 Task: Add the product "Neutrogena Healthy Skin Radiant Setting Spray" to cart from the store "Walgreens".
Action: Mouse pressed left at (55, 101)
Screenshot: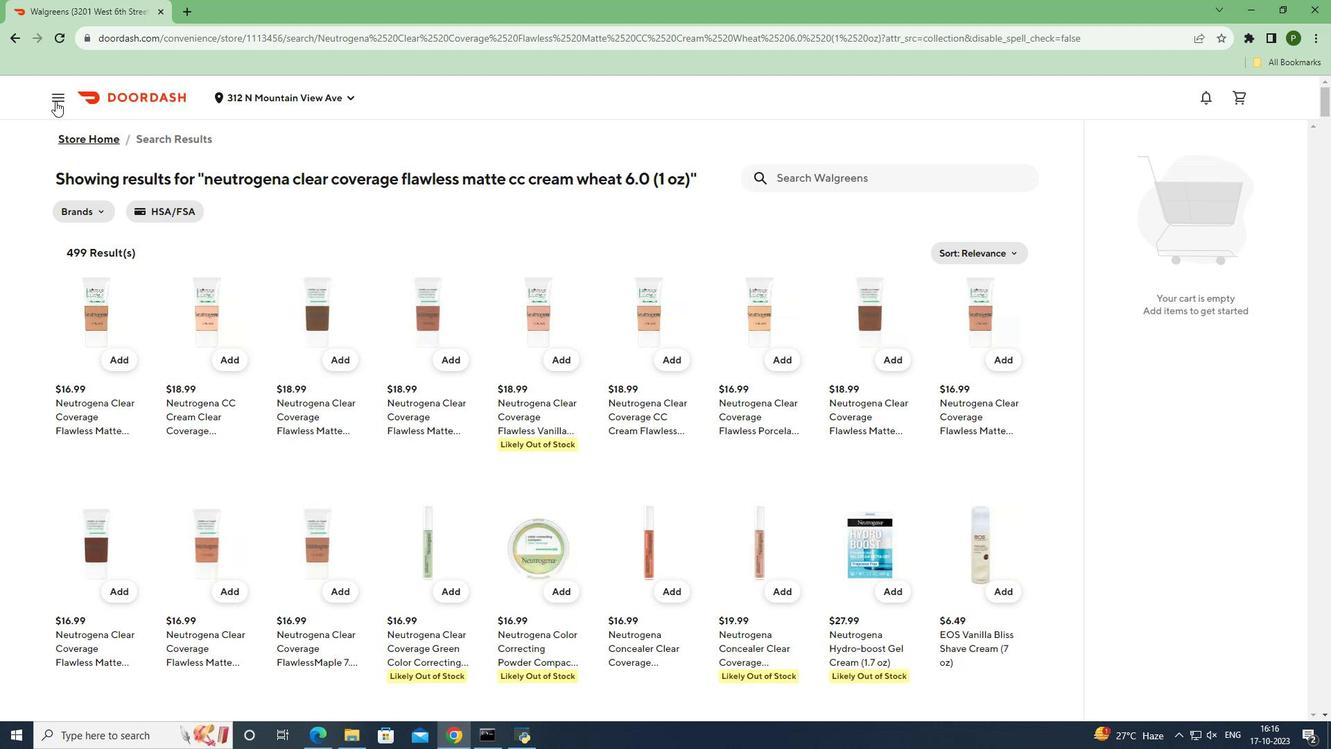
Action: Mouse moved to (67, 185)
Screenshot: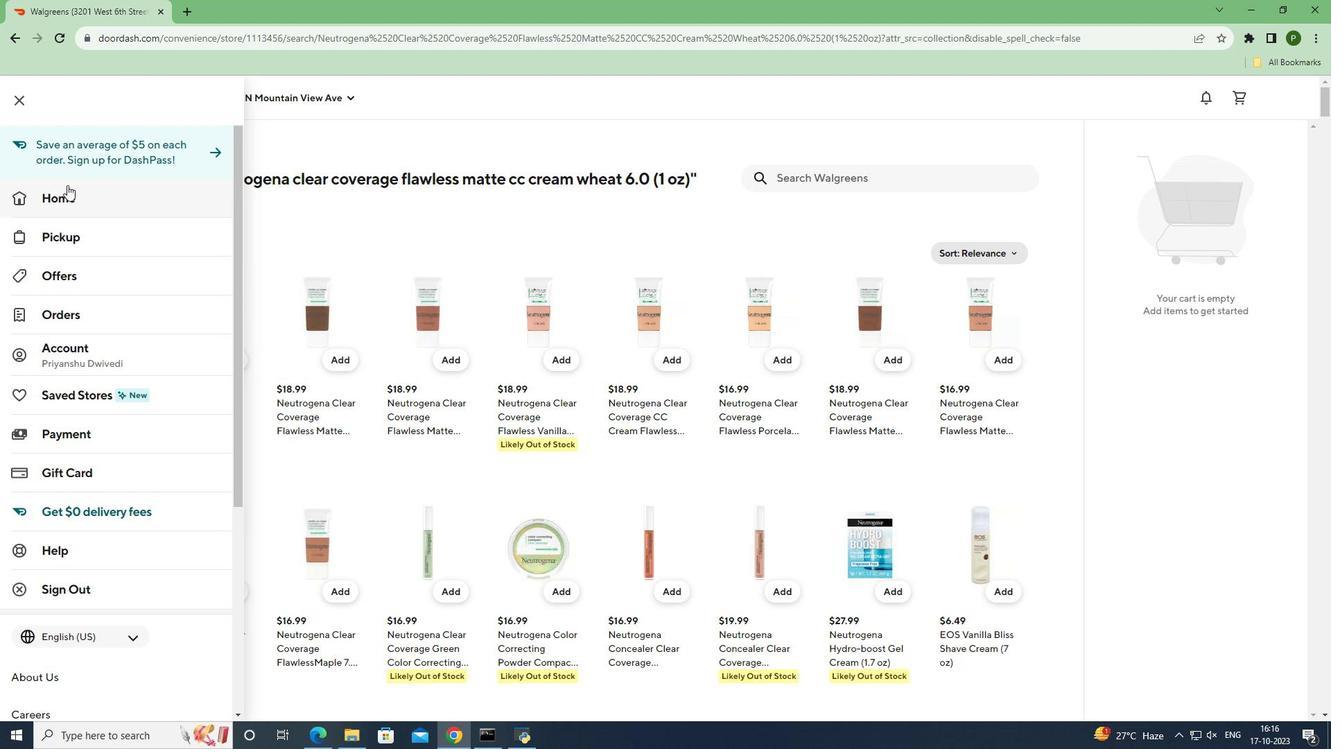 
Action: Mouse pressed left at (67, 185)
Screenshot: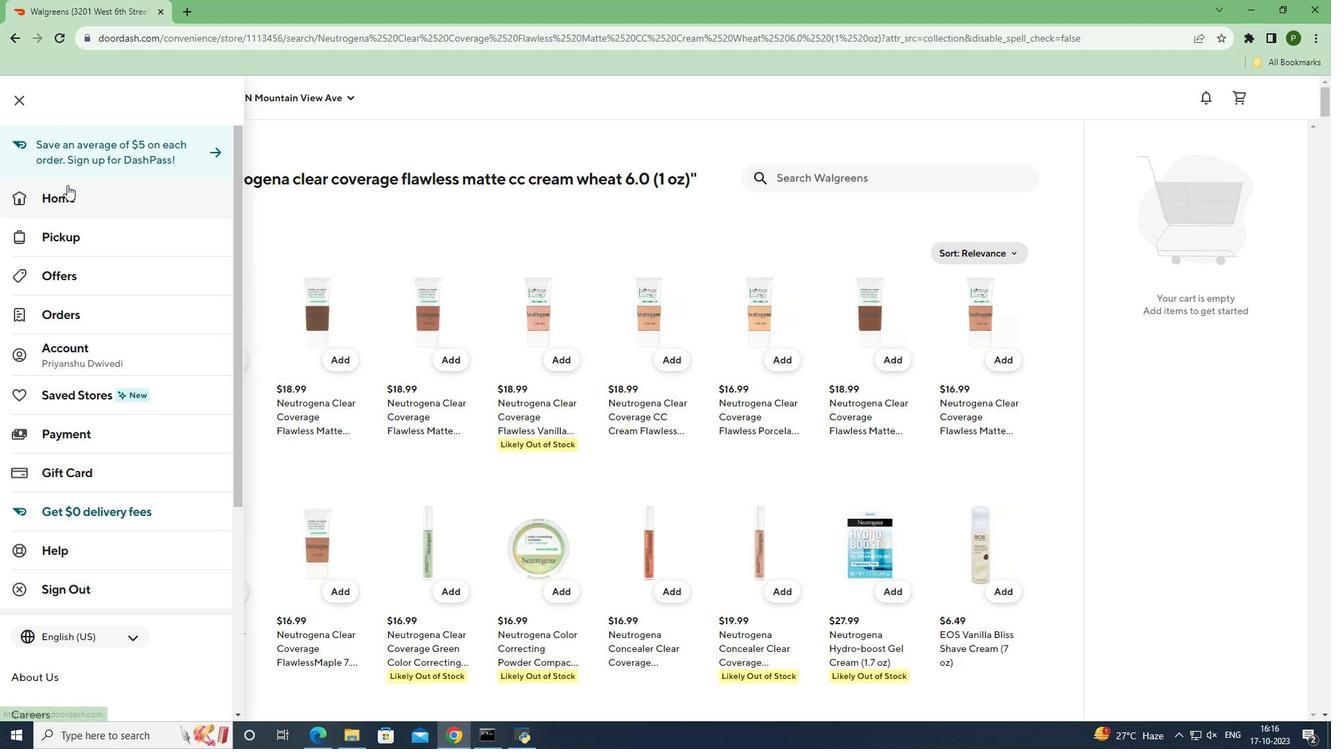 
Action: Mouse moved to (790, 141)
Screenshot: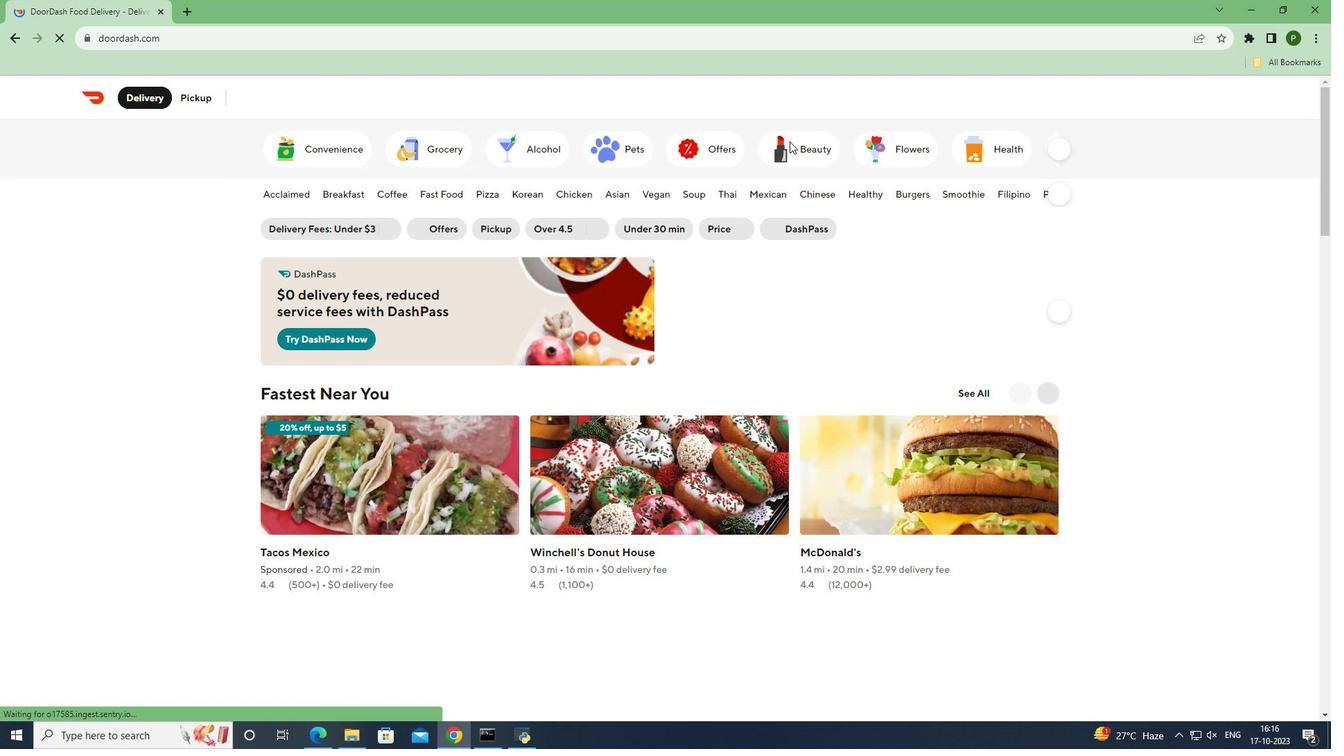 
Action: Mouse pressed left at (790, 141)
Screenshot: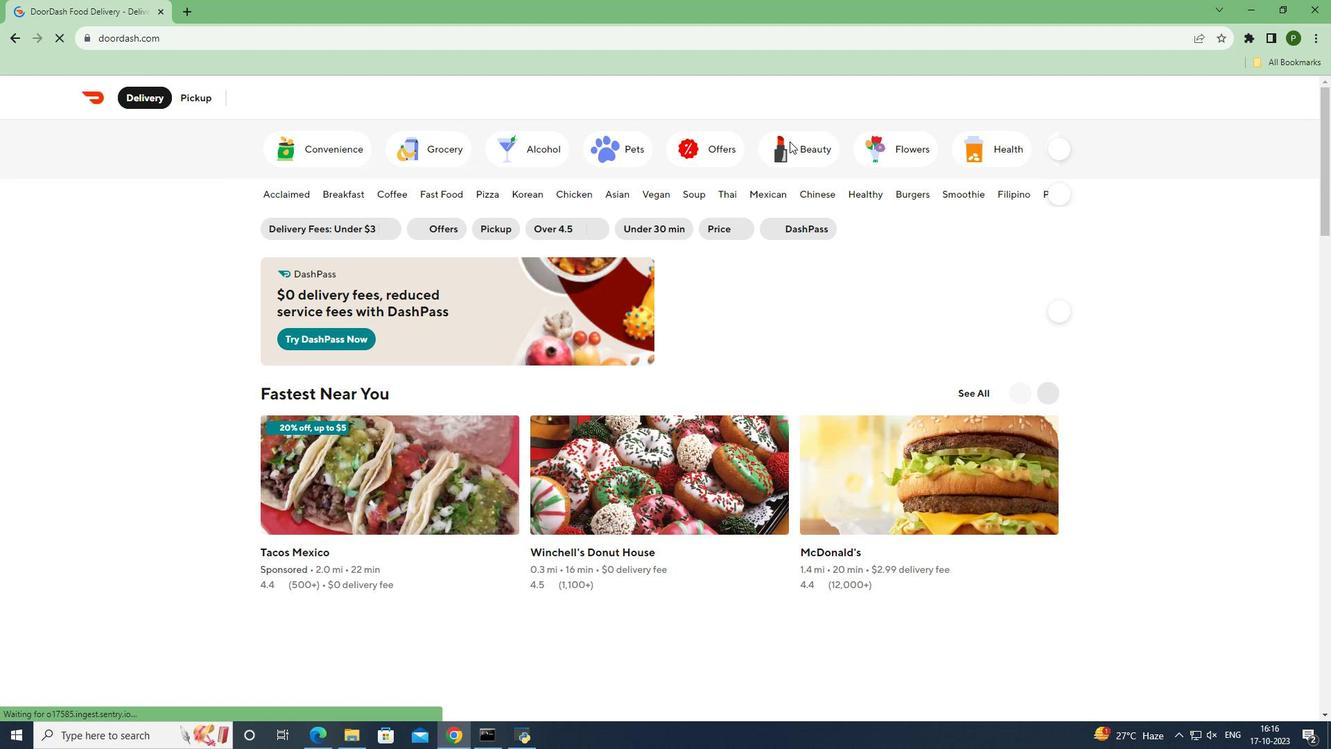 
Action: Mouse moved to (974, 380)
Screenshot: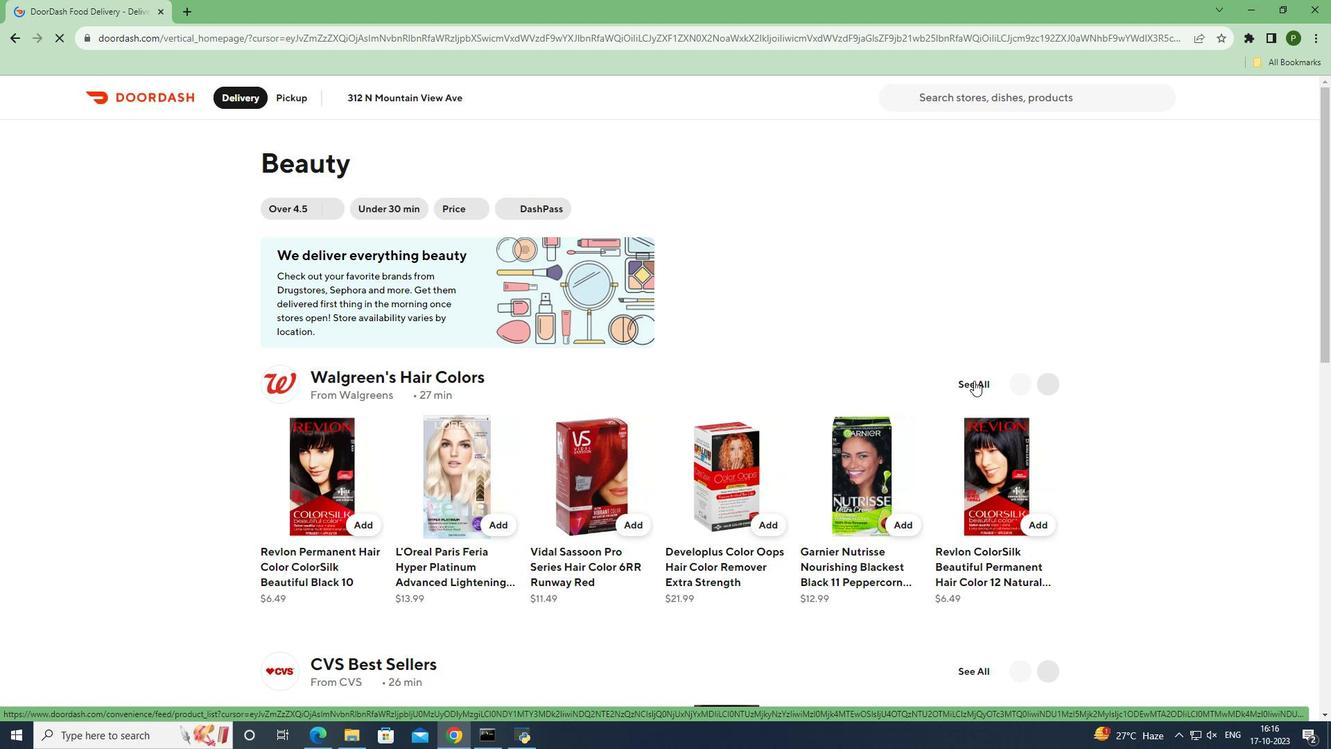 
Action: Mouse pressed left at (974, 380)
Screenshot: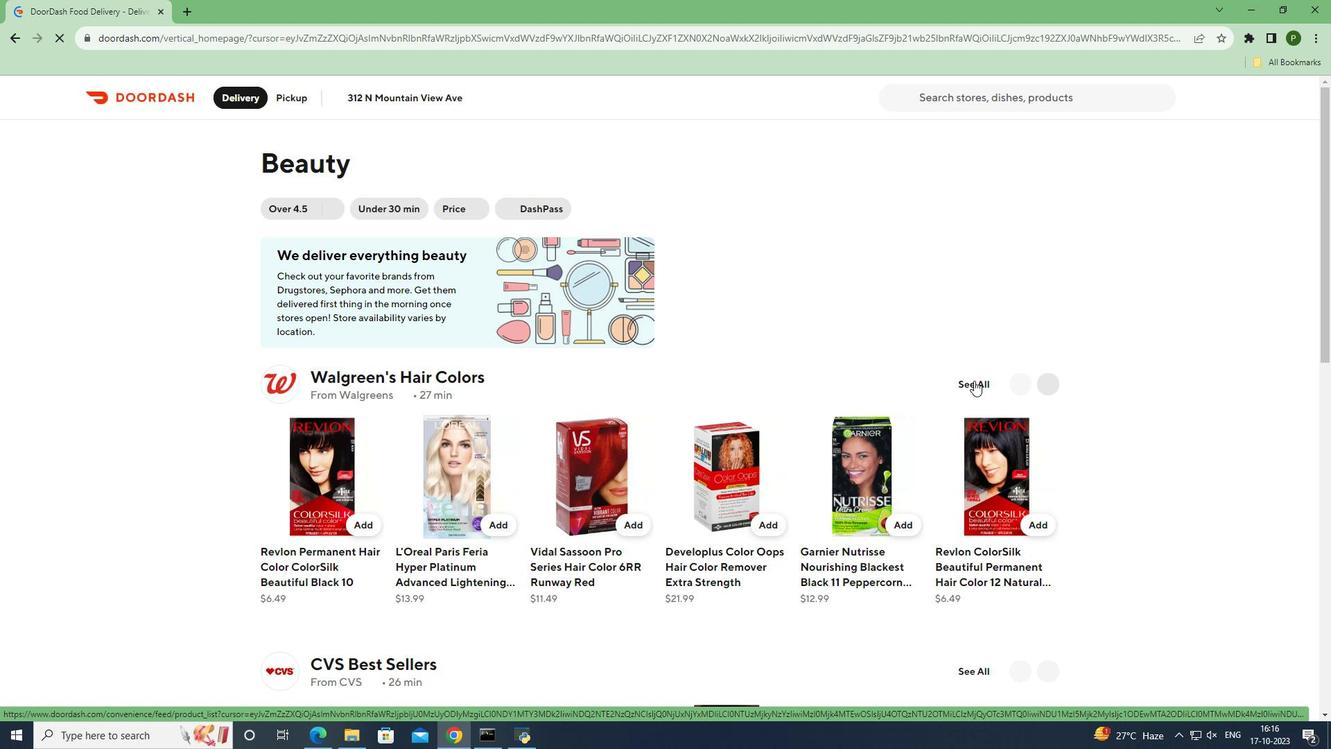 
Action: Mouse moved to (751, 198)
Screenshot: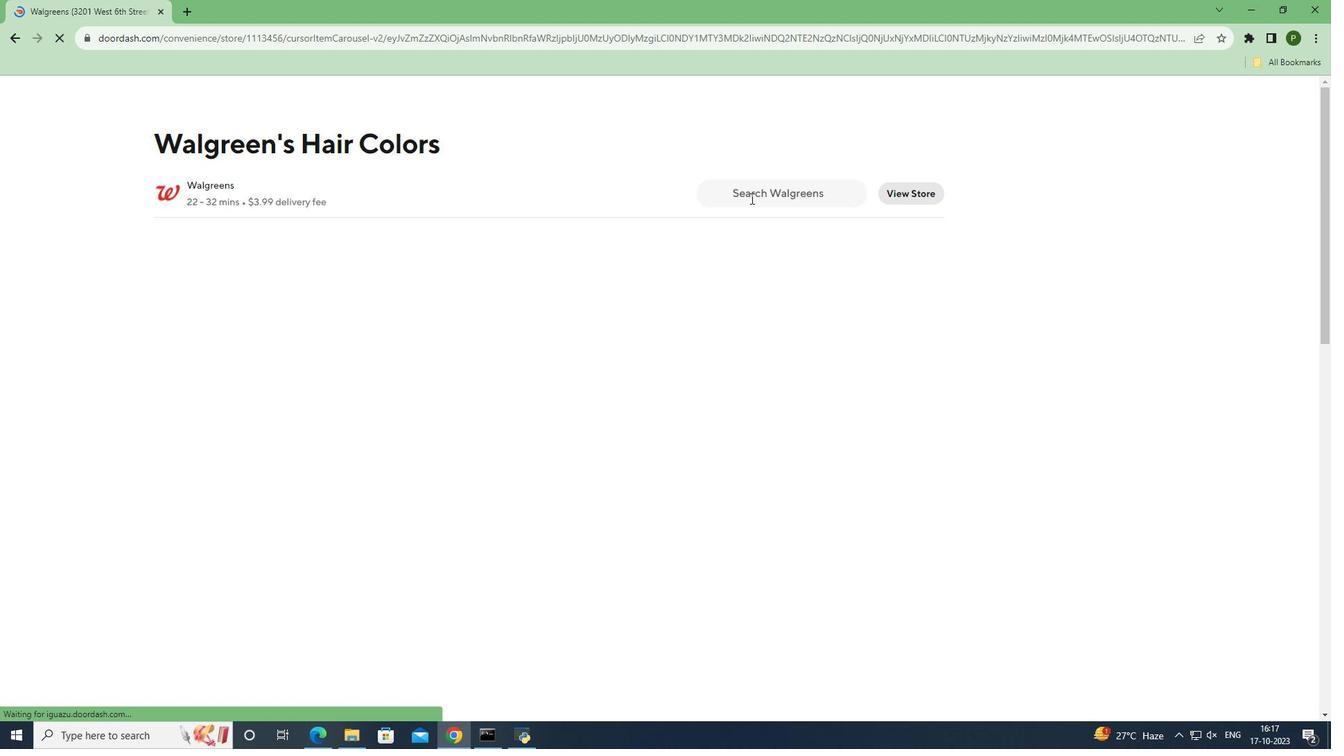 
Action: Mouse pressed left at (751, 198)
Screenshot: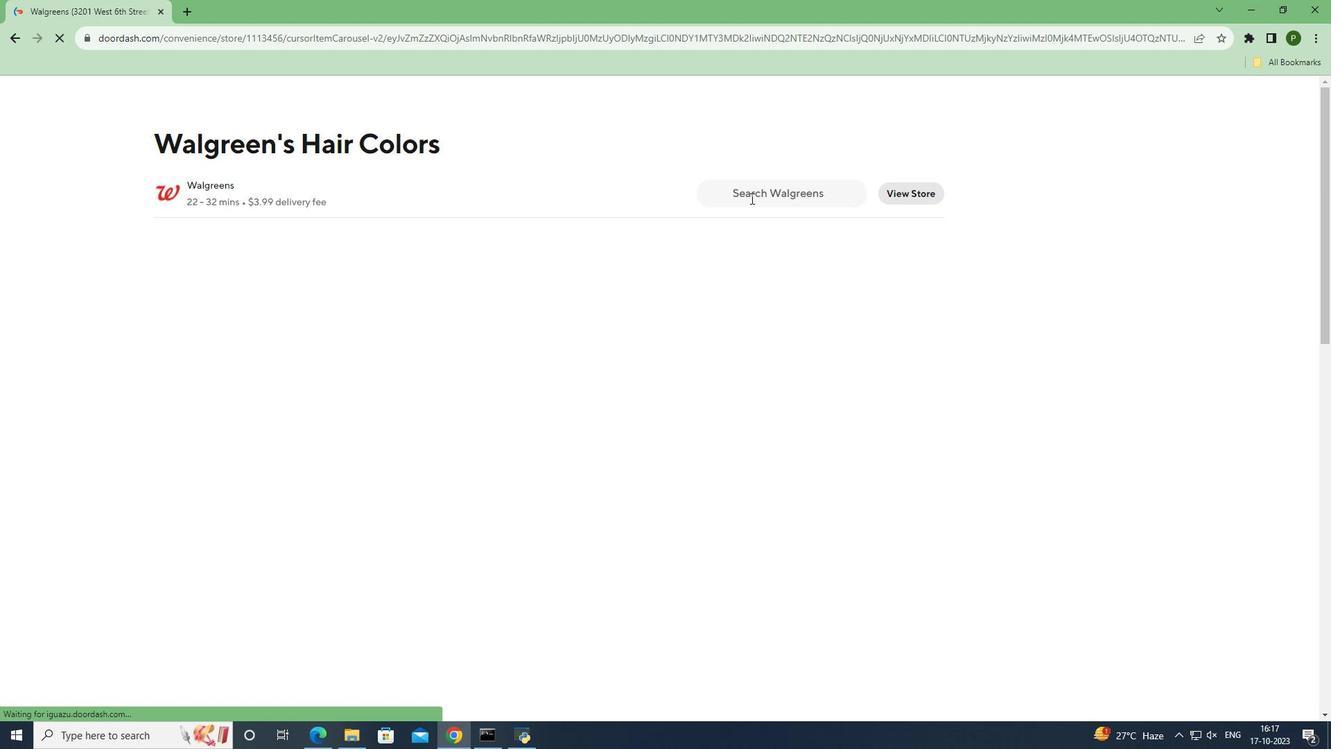 
Action: Key pressed <Key.caps_lock>N<Key.caps_lock>eutrogena<Key.space><Key.caps_lock>H<Key.caps_lock>ealthy<Key.space><Key.caps_lock>S<Key.caps_lock>kin<Key.space><Key.caps_lock>R<Key.caps_lock>adiant<Key.space><Key.caps_lock>S<Key.caps_lock>etting<Key.space><Key.caps_lock>S<Key.caps_lock>pray<Key.space><Key.enter>
Screenshot: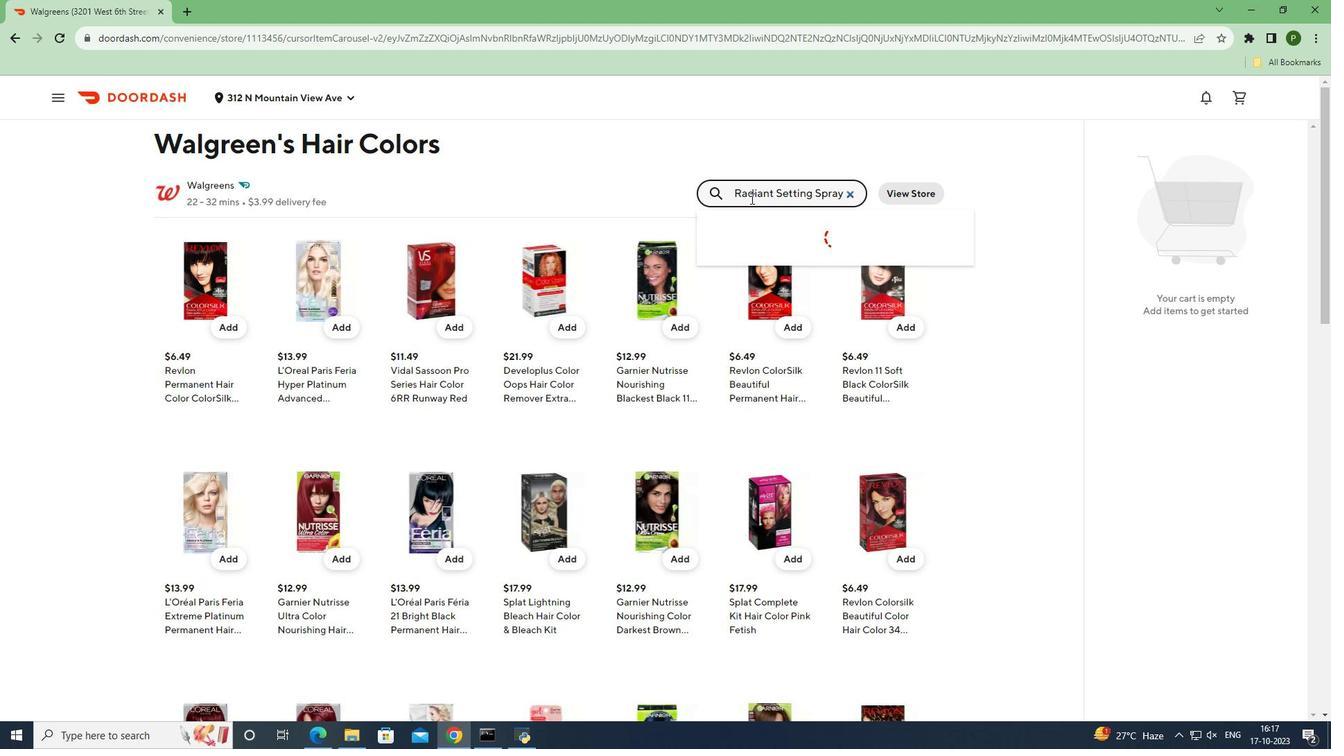 
Action: Mouse moved to (122, 353)
Screenshot: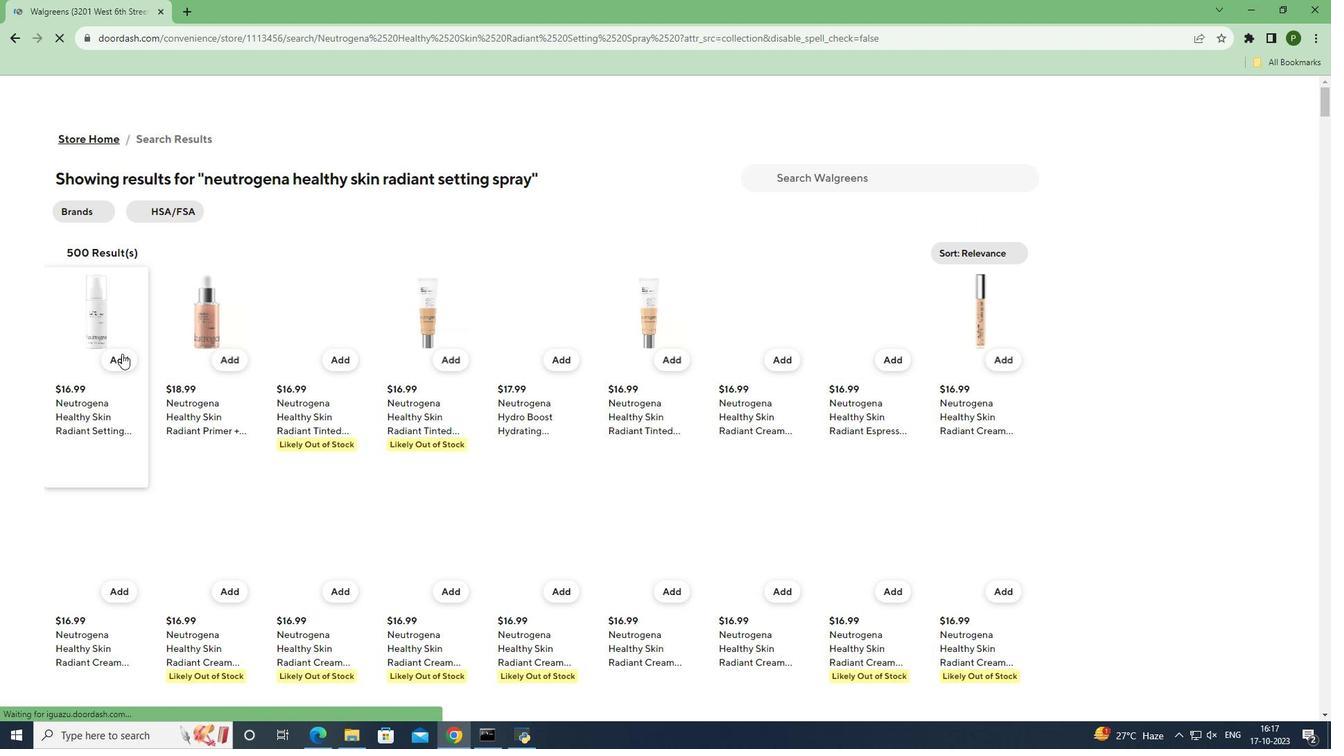 
Action: Mouse pressed left at (122, 353)
Screenshot: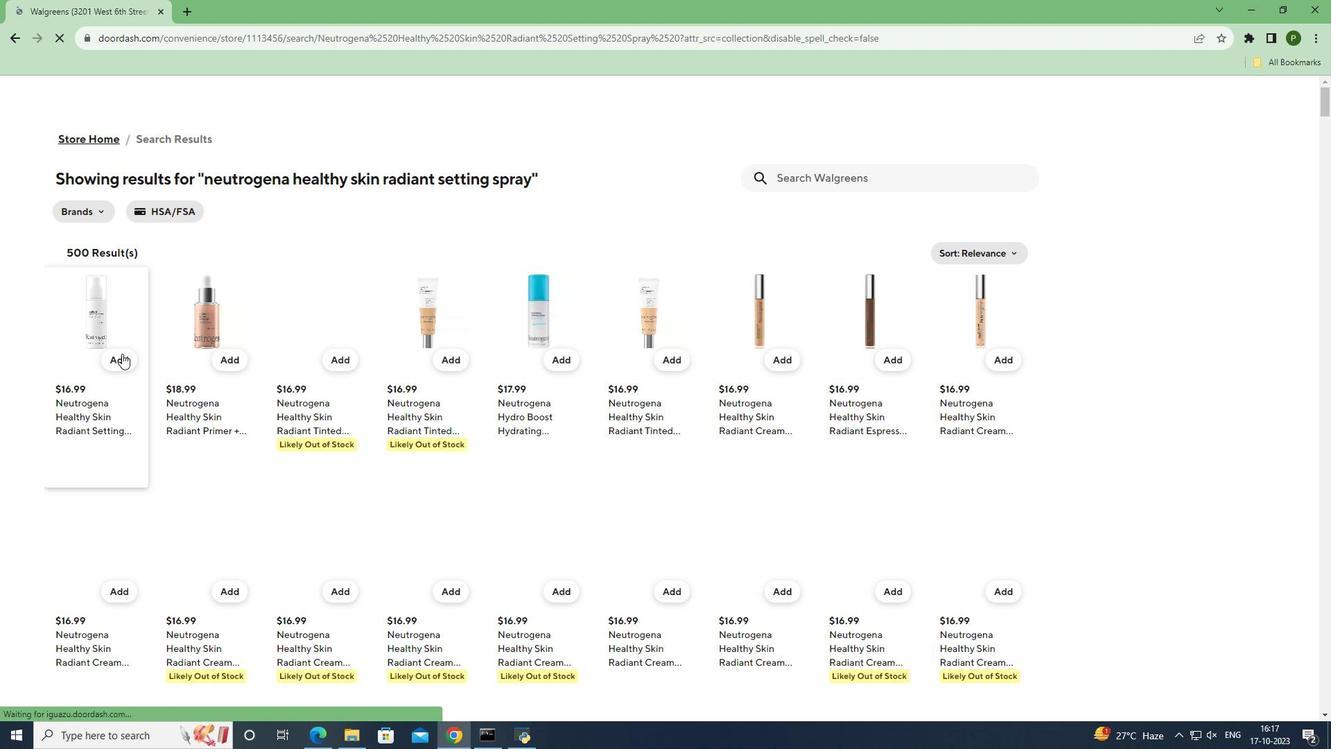
Action: Mouse moved to (96, 451)
Screenshot: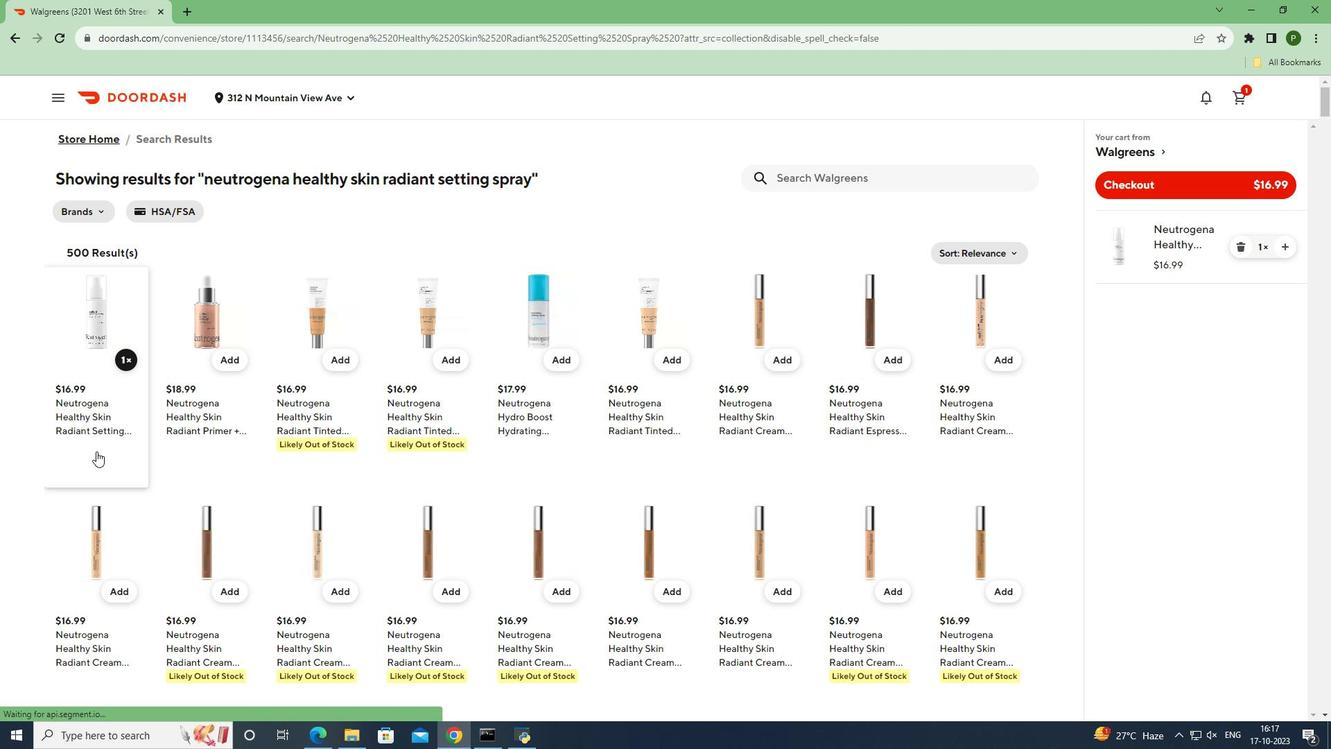
